 Task: Use Visual Studio Code to install and configure a code formatter.
Action: Mouse moved to (14, 184)
Screenshot: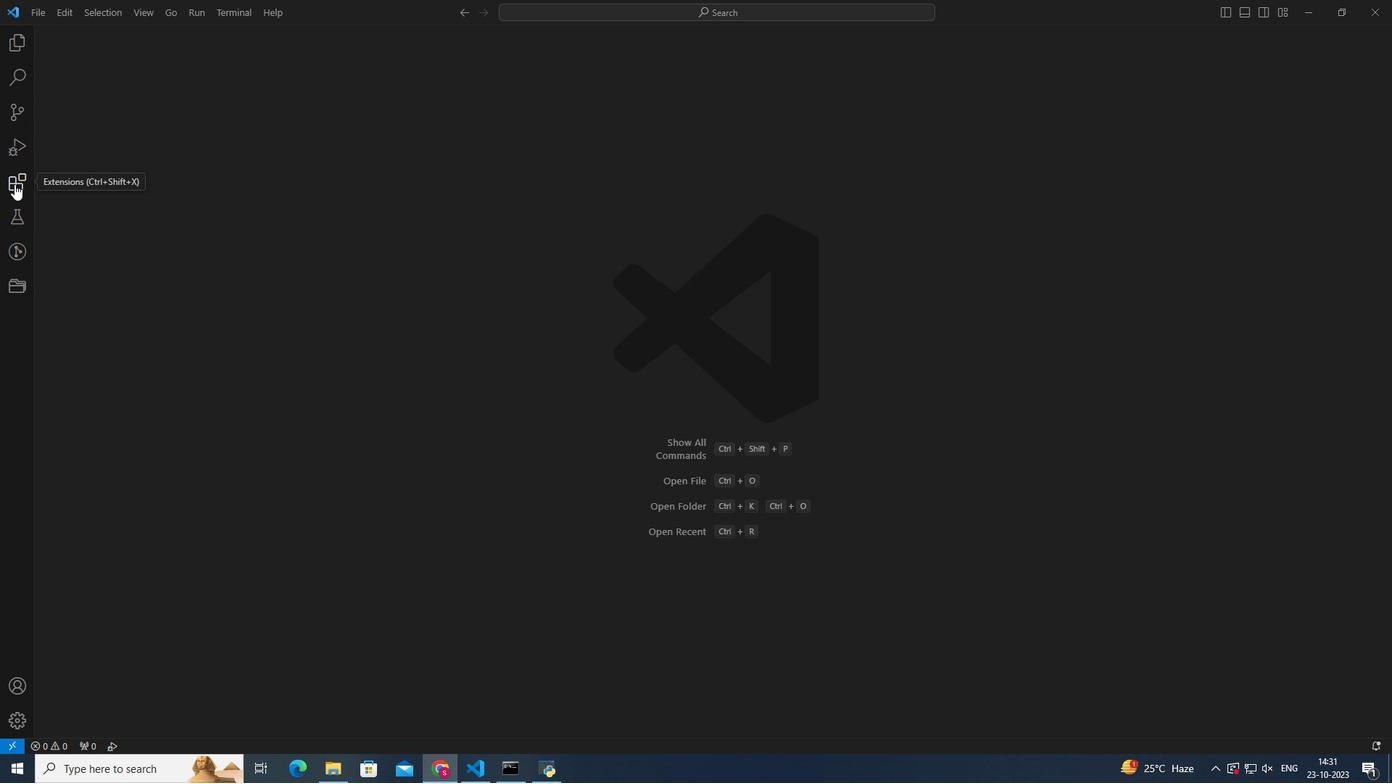 
Action: Mouse pressed left at (14, 184)
Screenshot: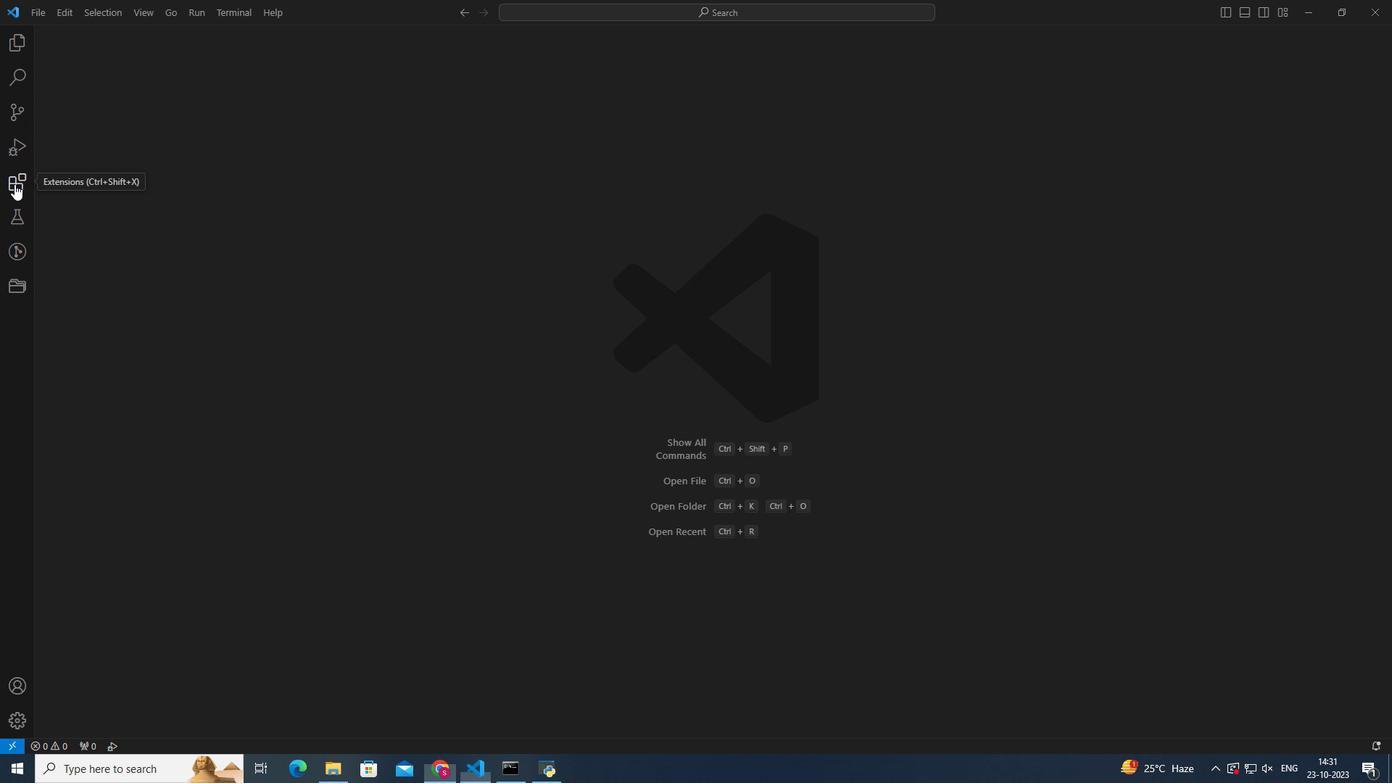 
Action: Mouse moved to (95, 59)
Screenshot: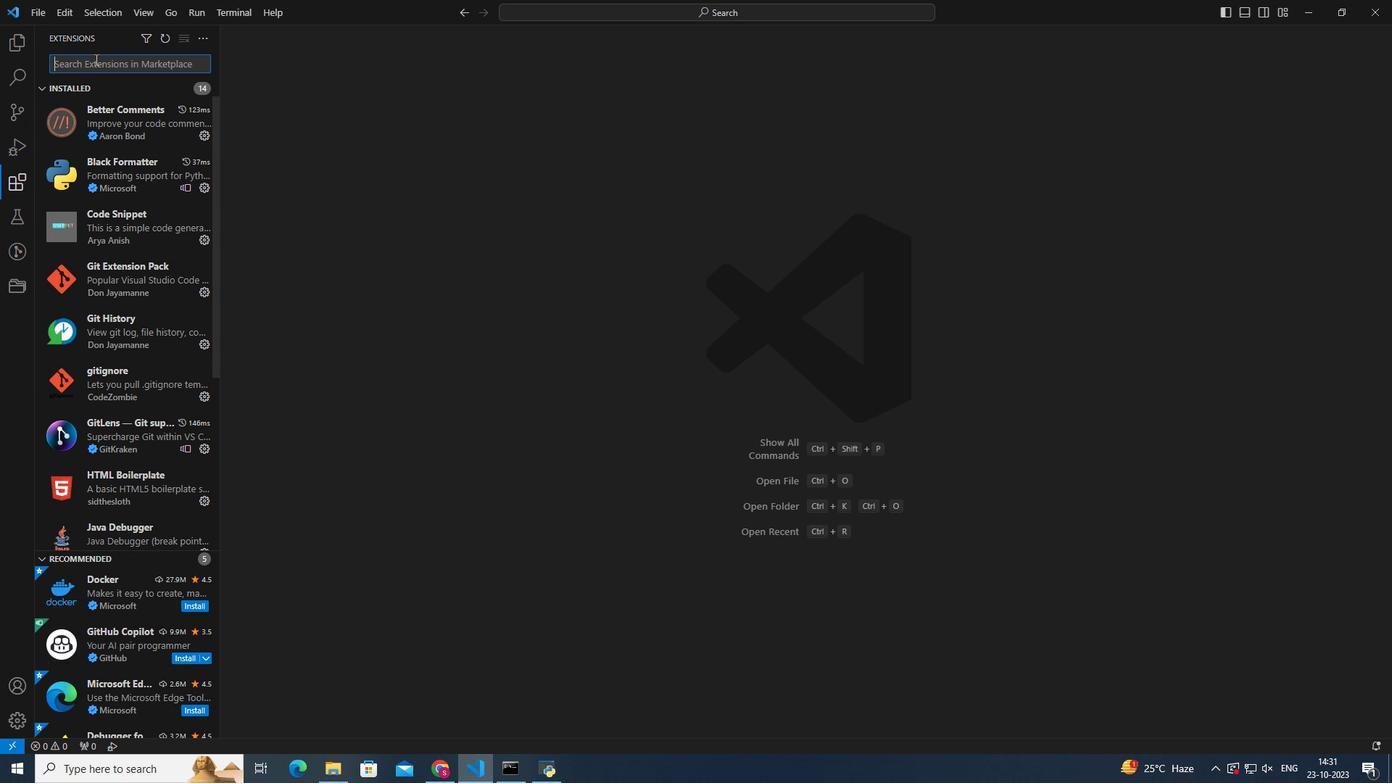 
Action: Mouse pressed left at (95, 59)
Screenshot: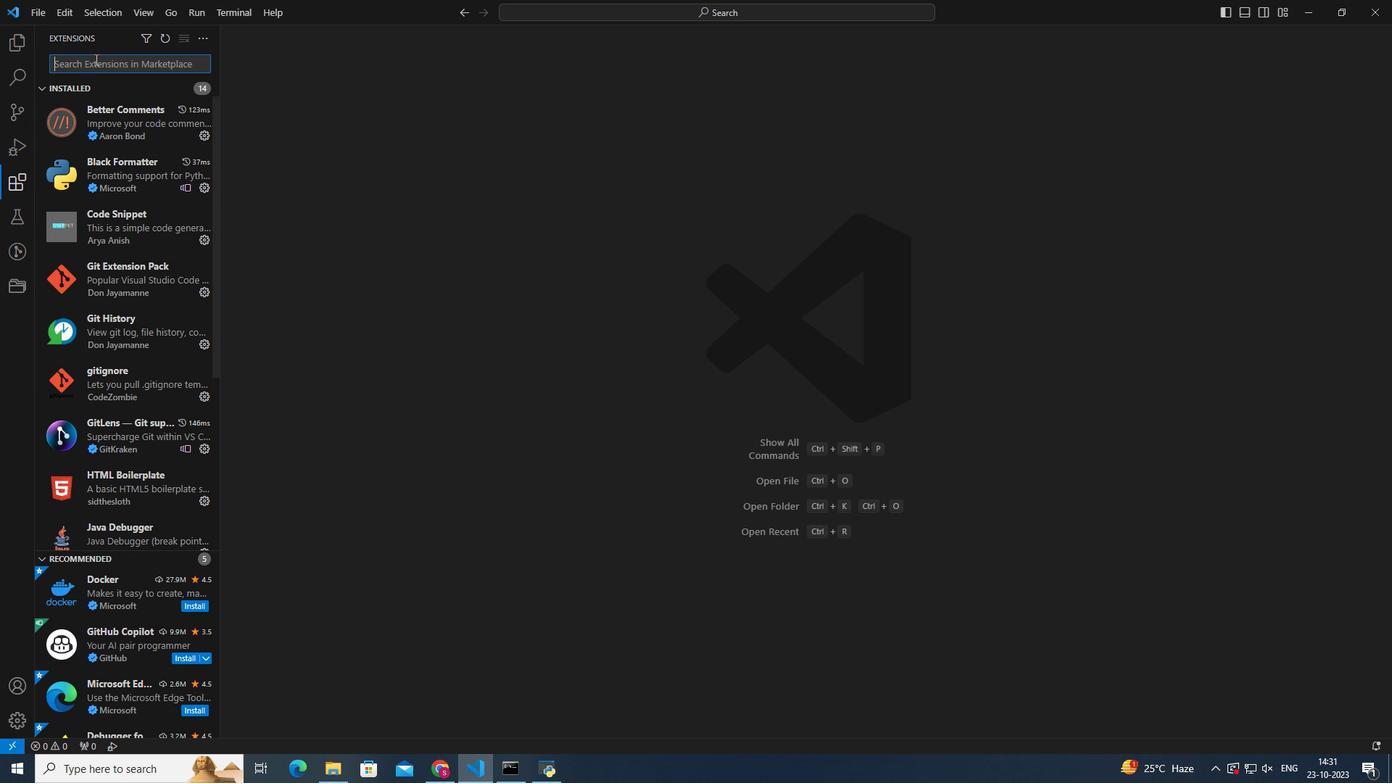 
Action: Key pressed prettier
Screenshot: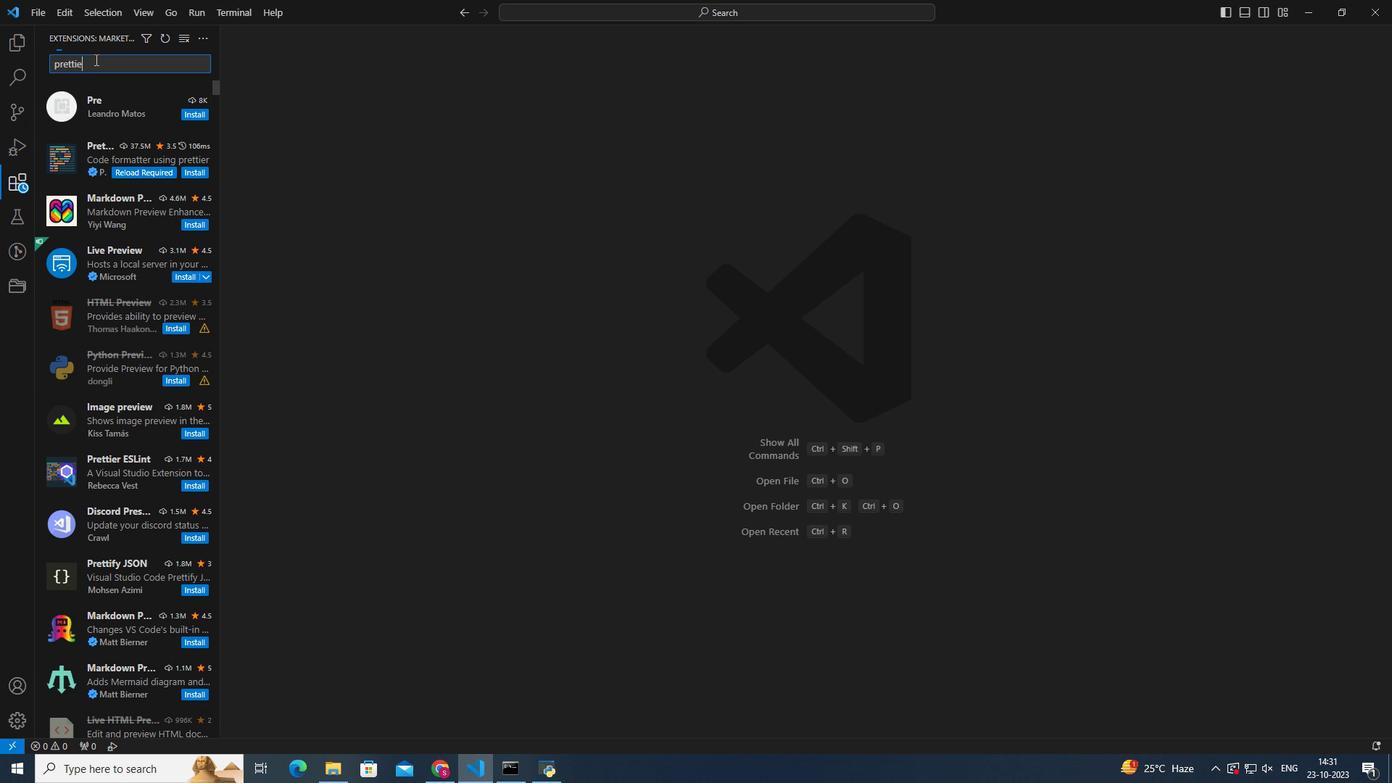 
Action: Mouse moved to (111, 95)
Screenshot: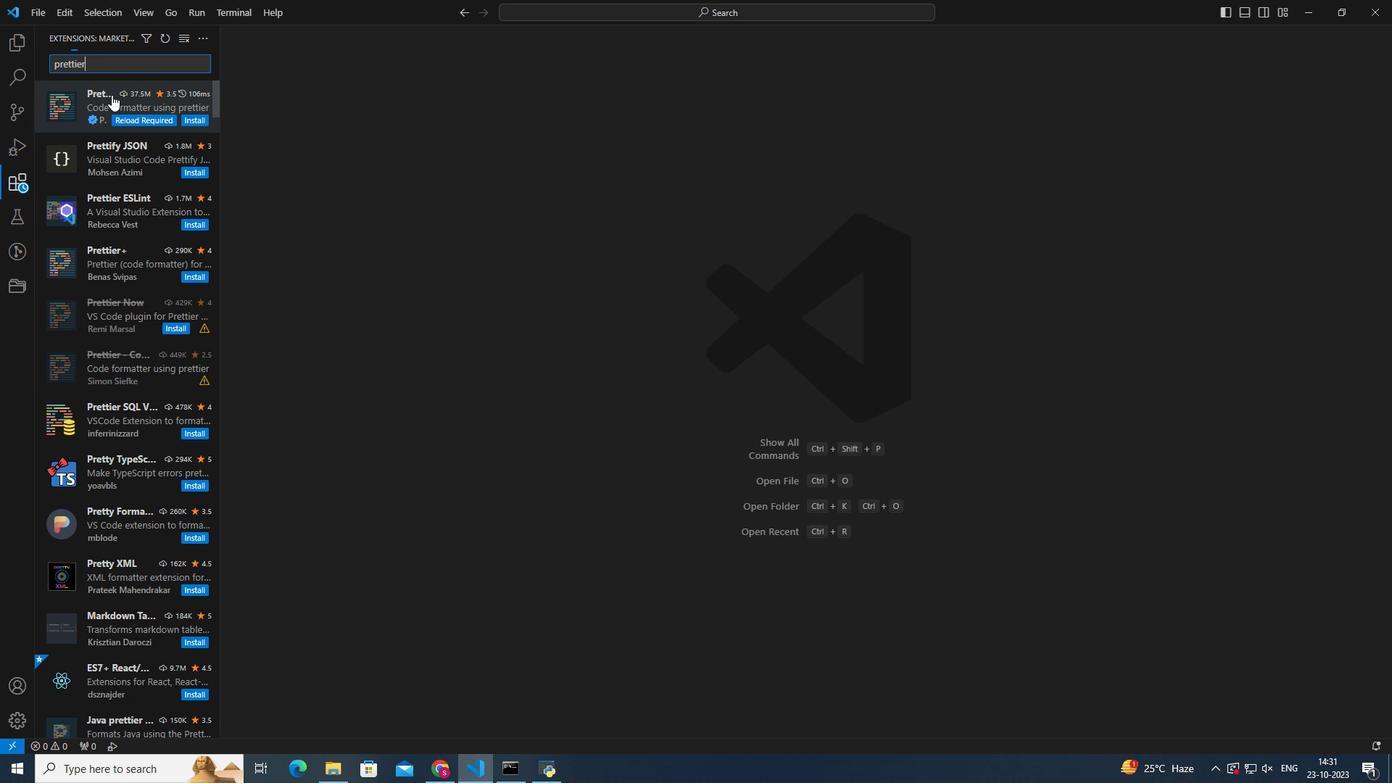 
Action: Mouse pressed left at (111, 95)
Screenshot: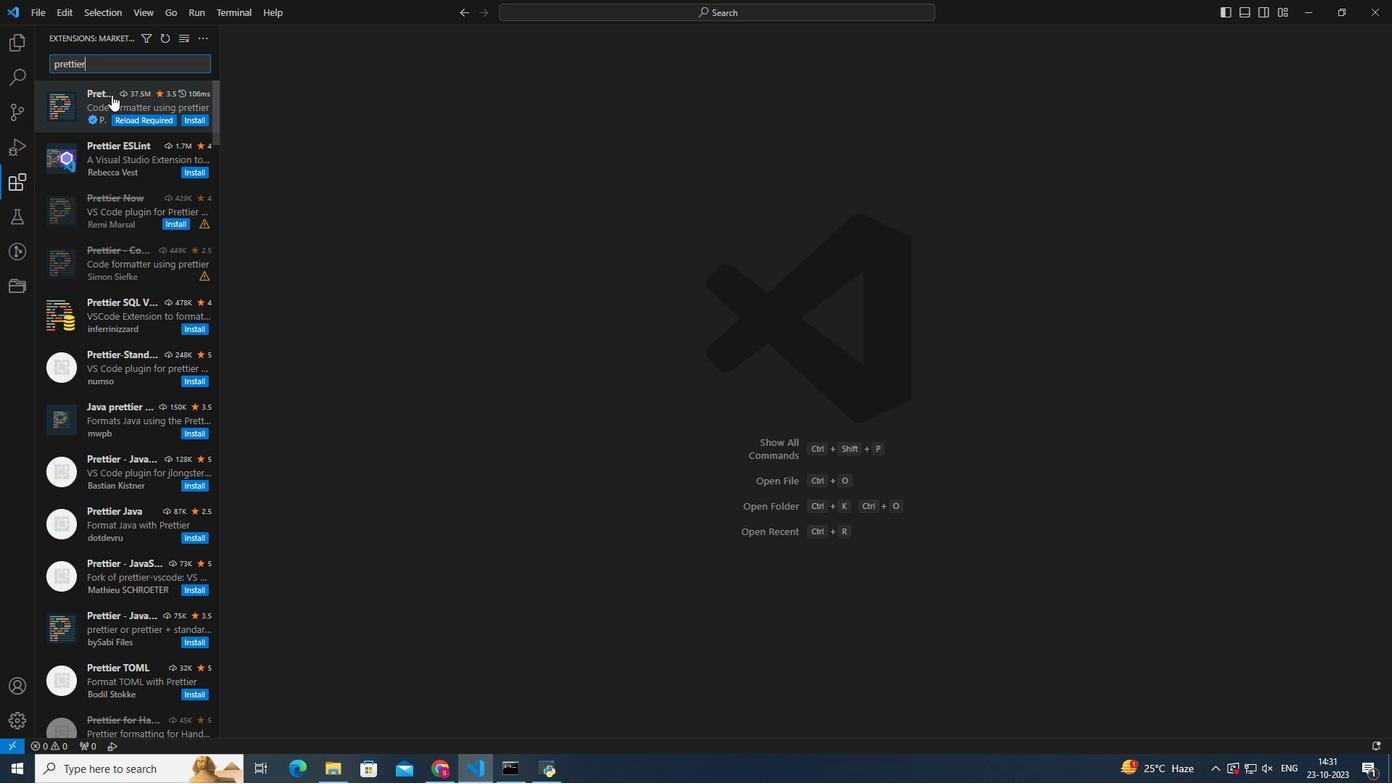 
Action: Mouse moved to (544, 139)
Screenshot: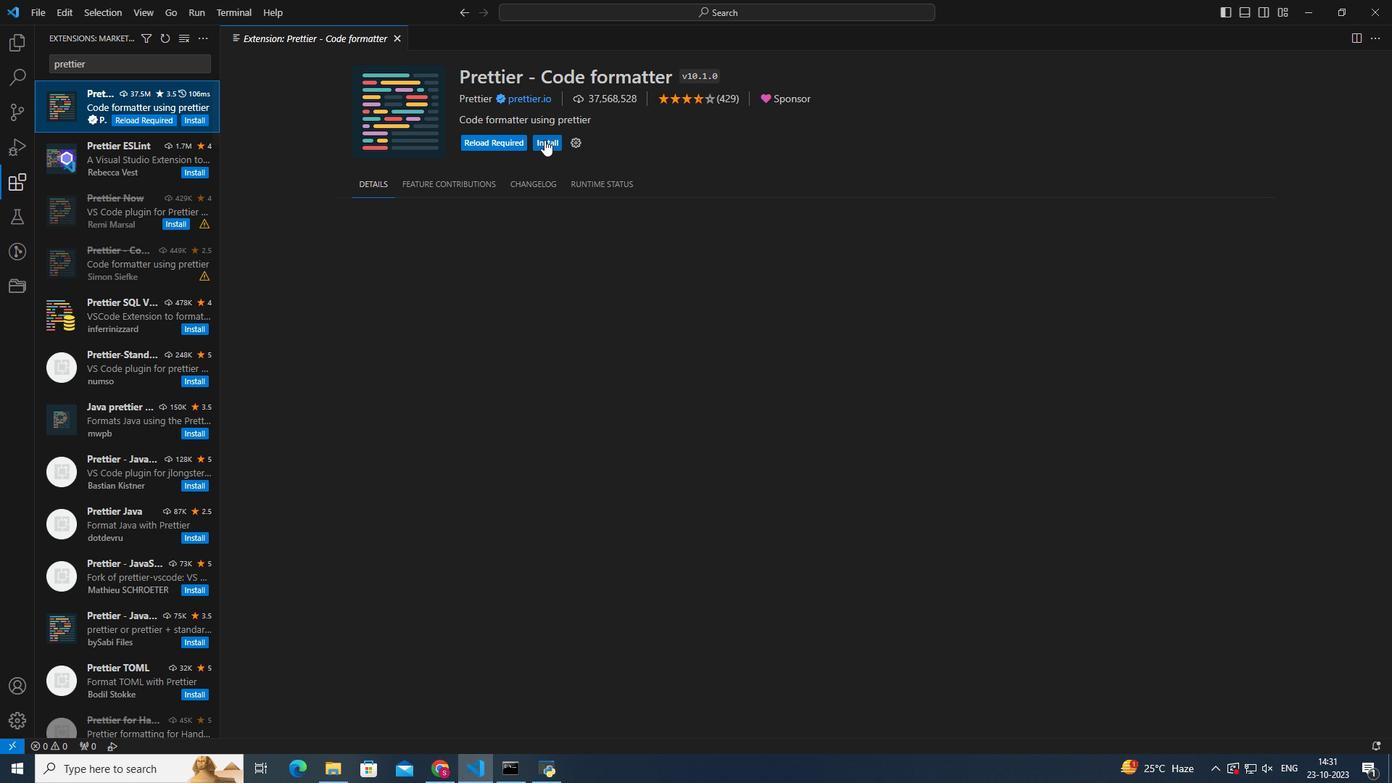 
Action: Mouse pressed left at (544, 139)
Screenshot: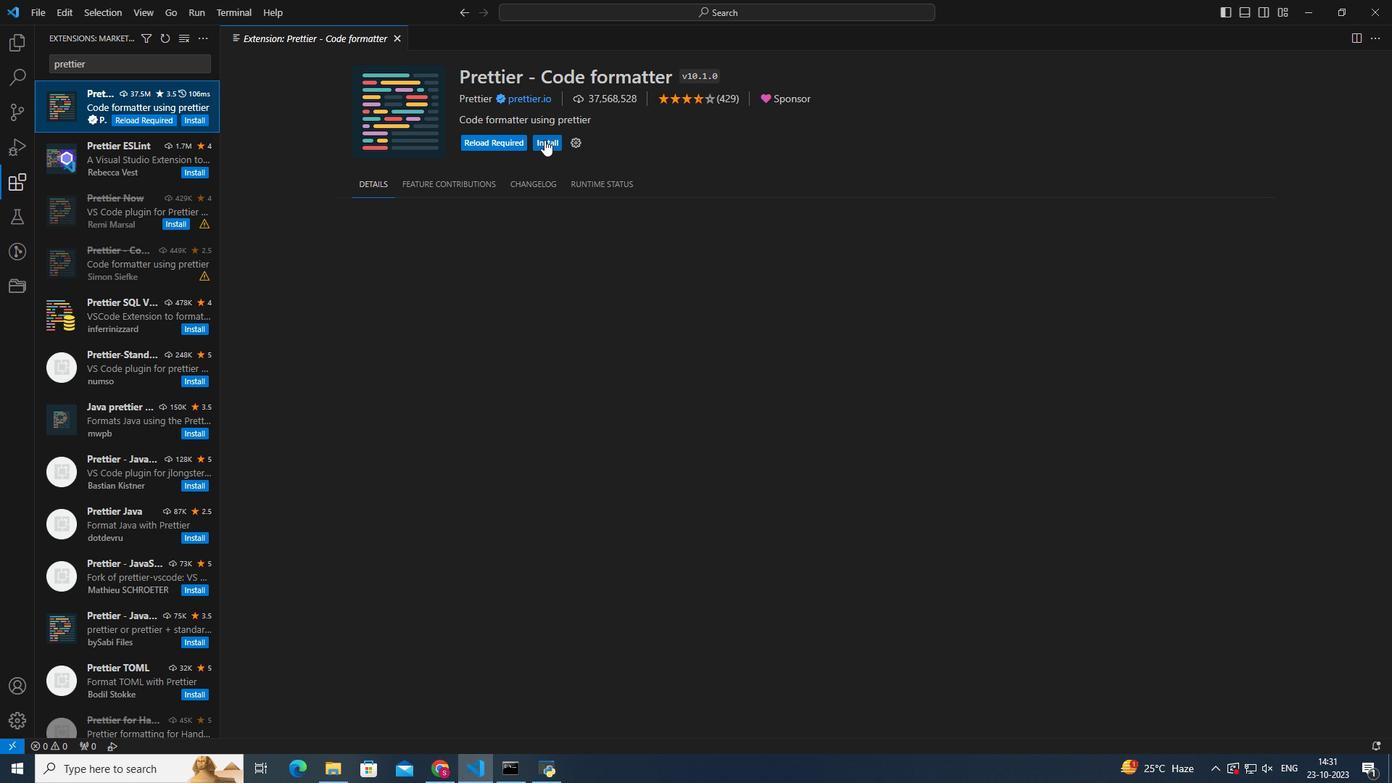 
Action: Mouse moved to (396, 34)
Screenshot: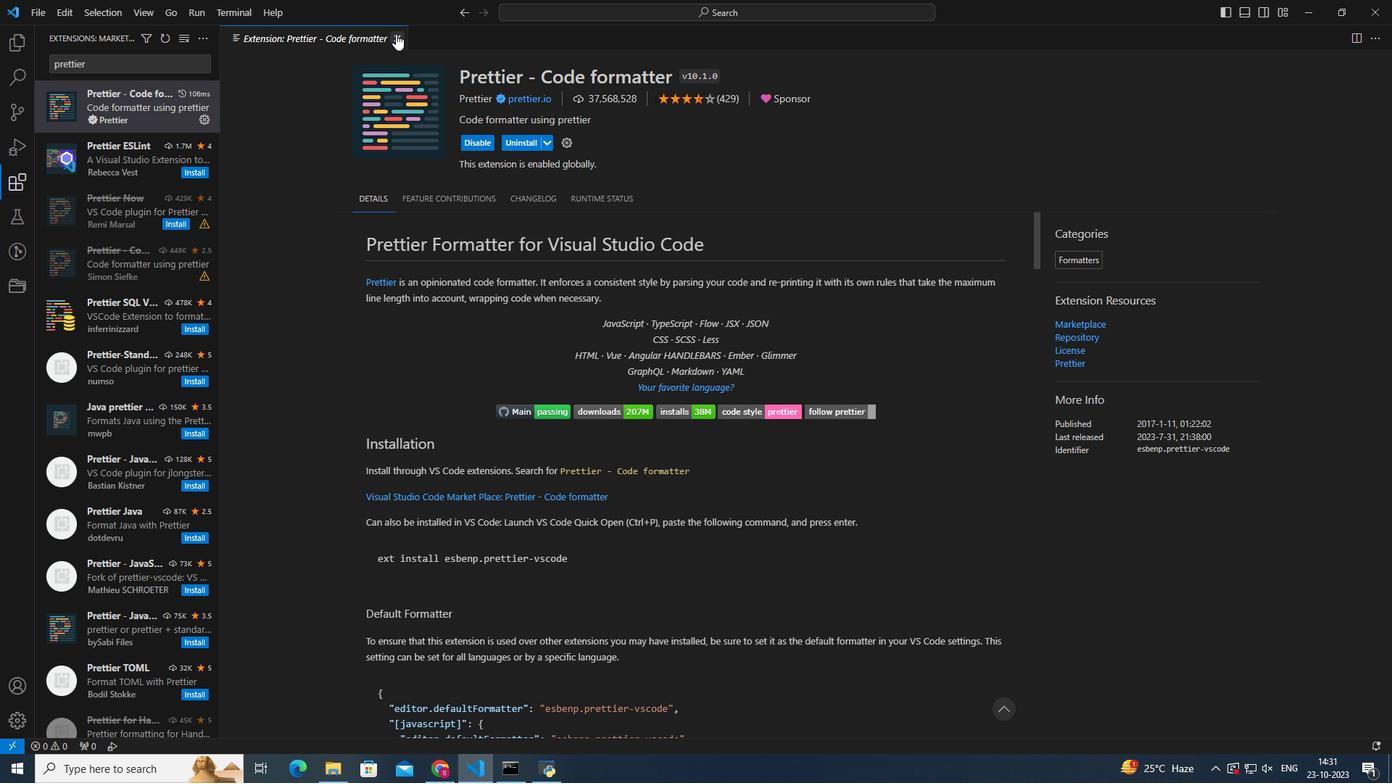 
Action: Mouse pressed left at (396, 34)
Screenshot: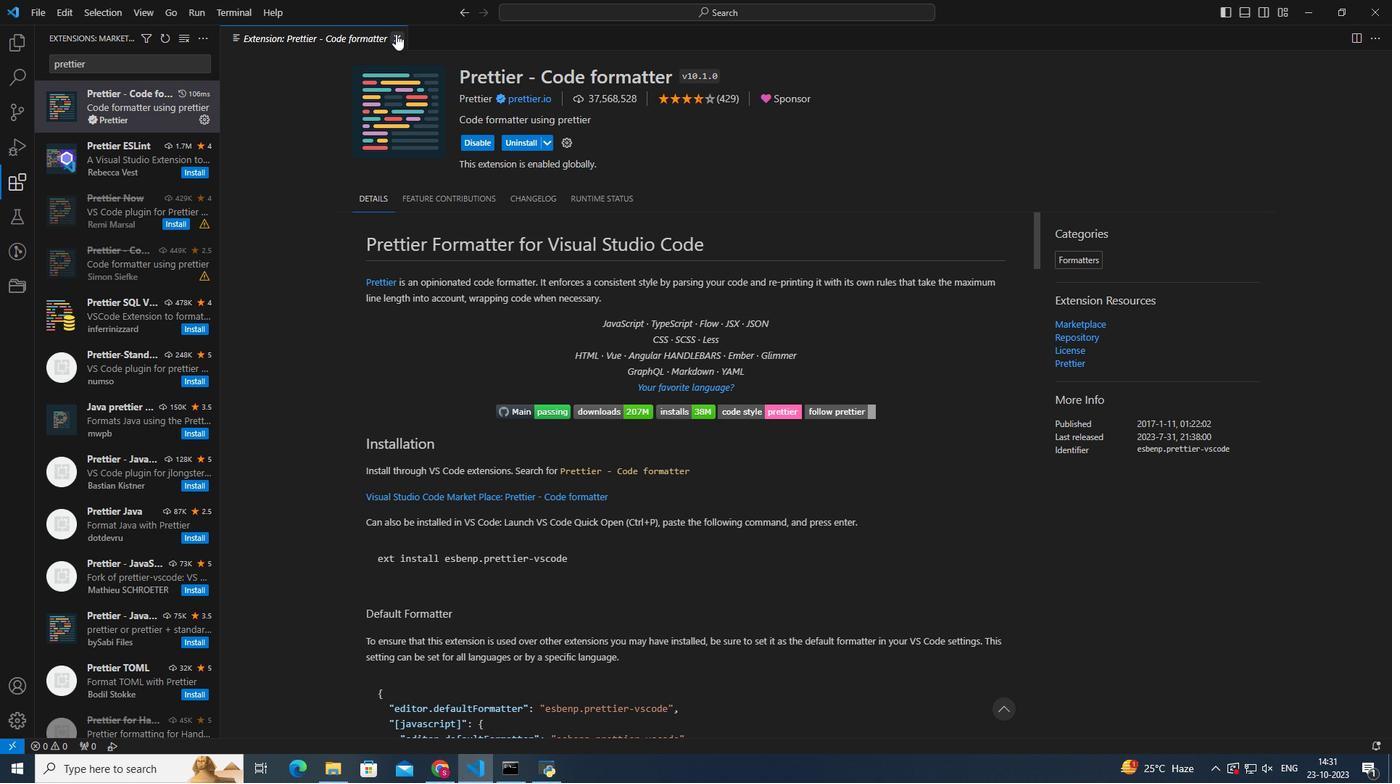 
Action: Mouse moved to (24, 182)
Screenshot: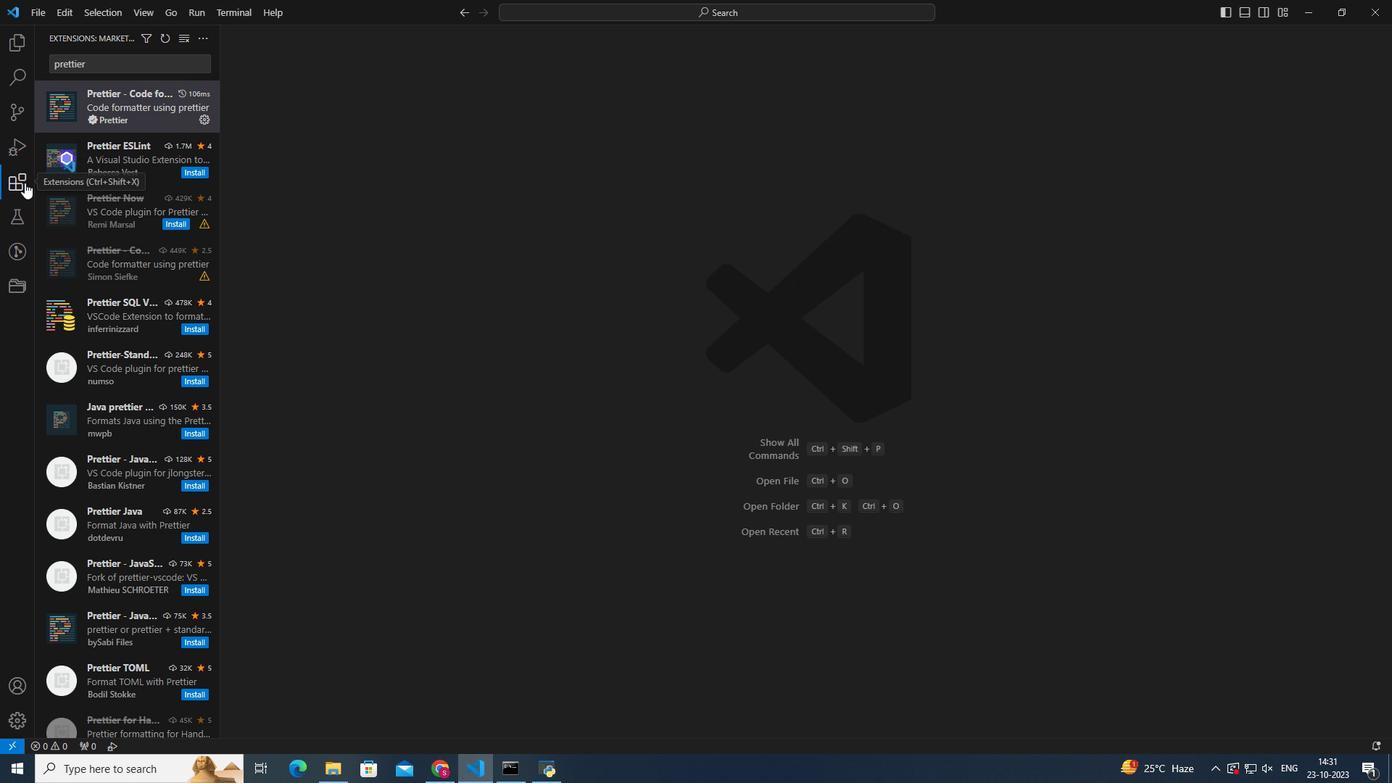
Action: Mouse pressed left at (24, 182)
Screenshot: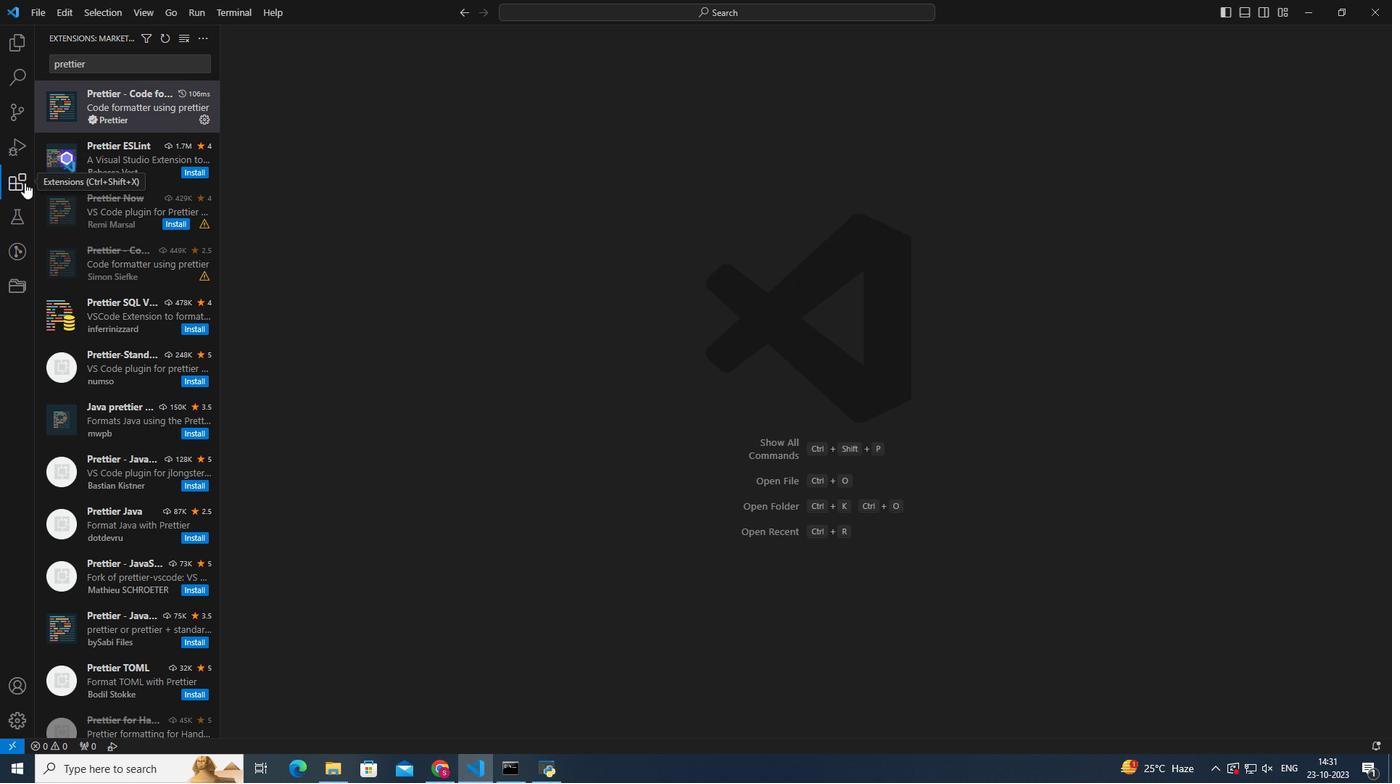 
Action: Mouse moved to (13, 723)
Screenshot: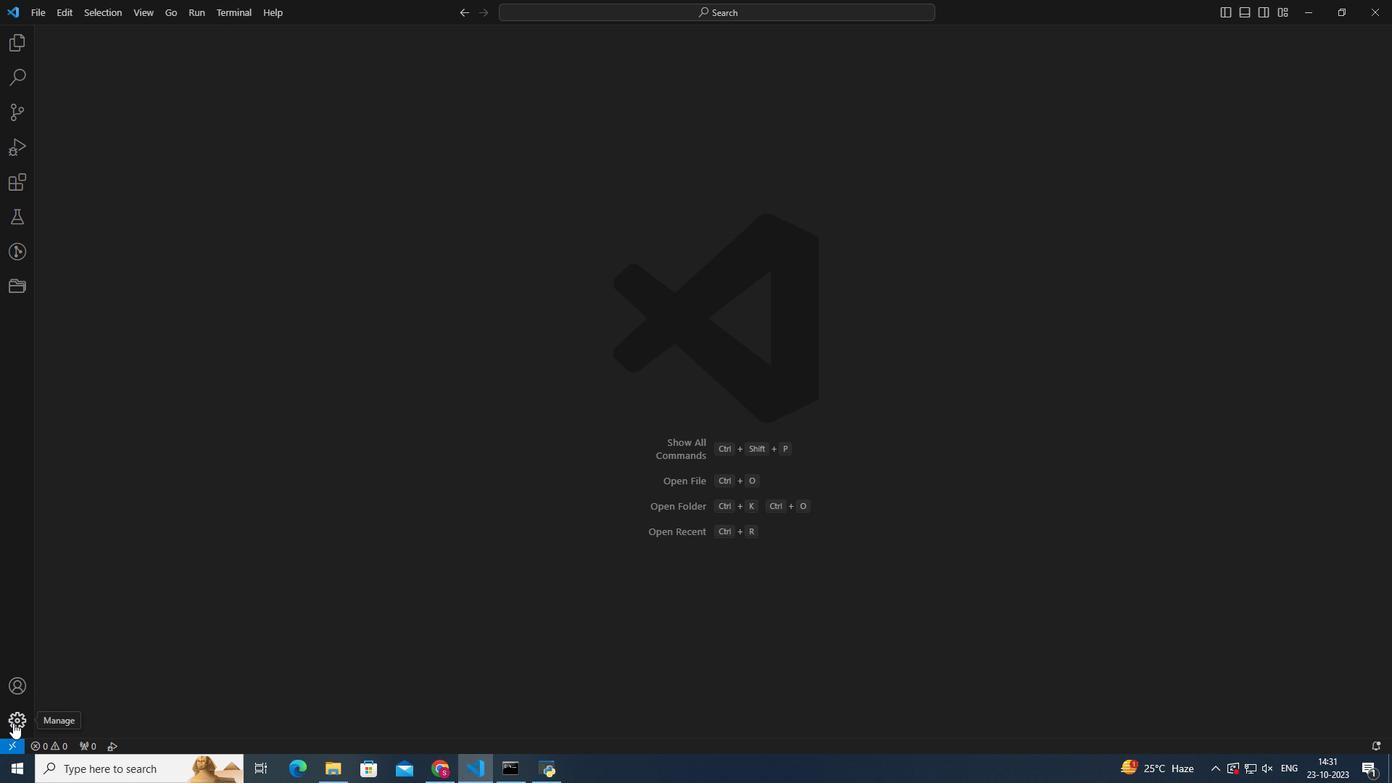 
Action: Mouse pressed left at (13, 723)
Screenshot: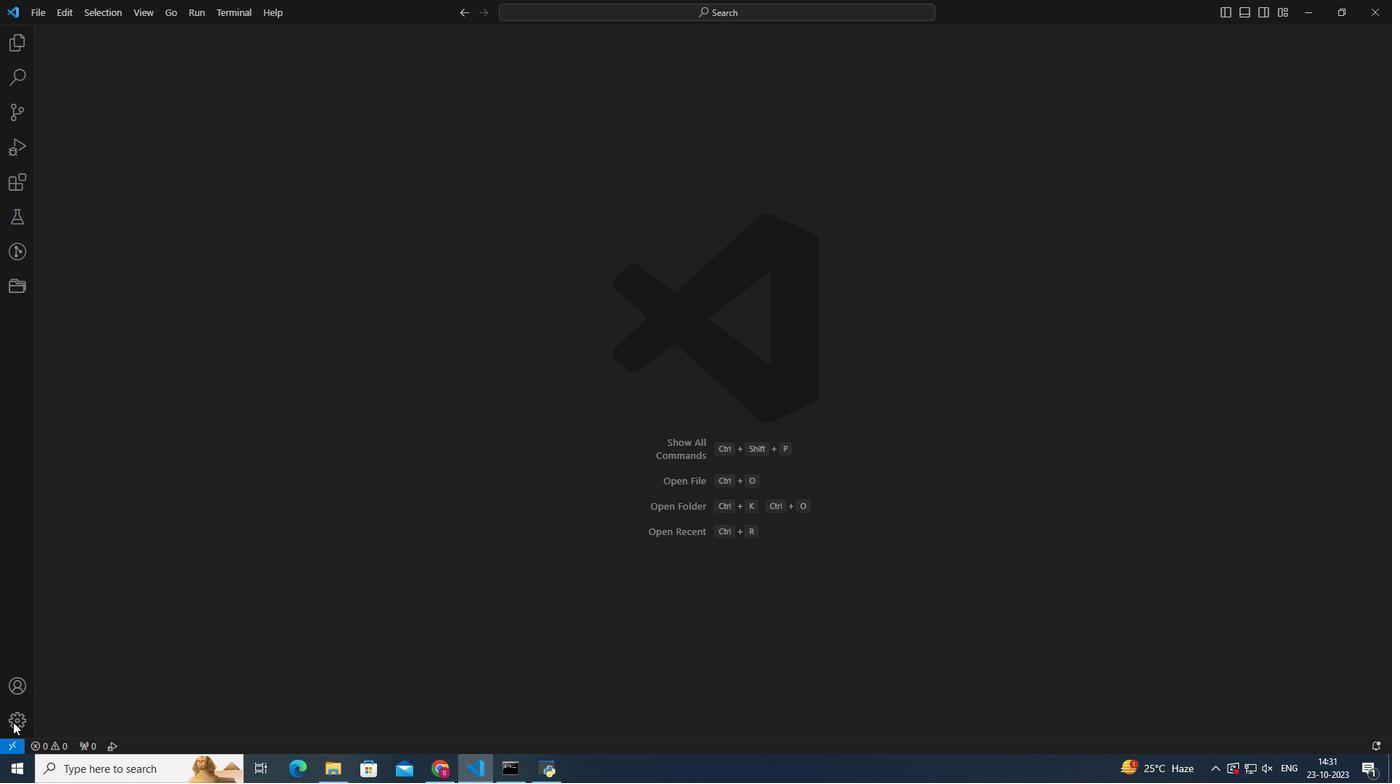 
Action: Mouse moved to (87, 575)
Screenshot: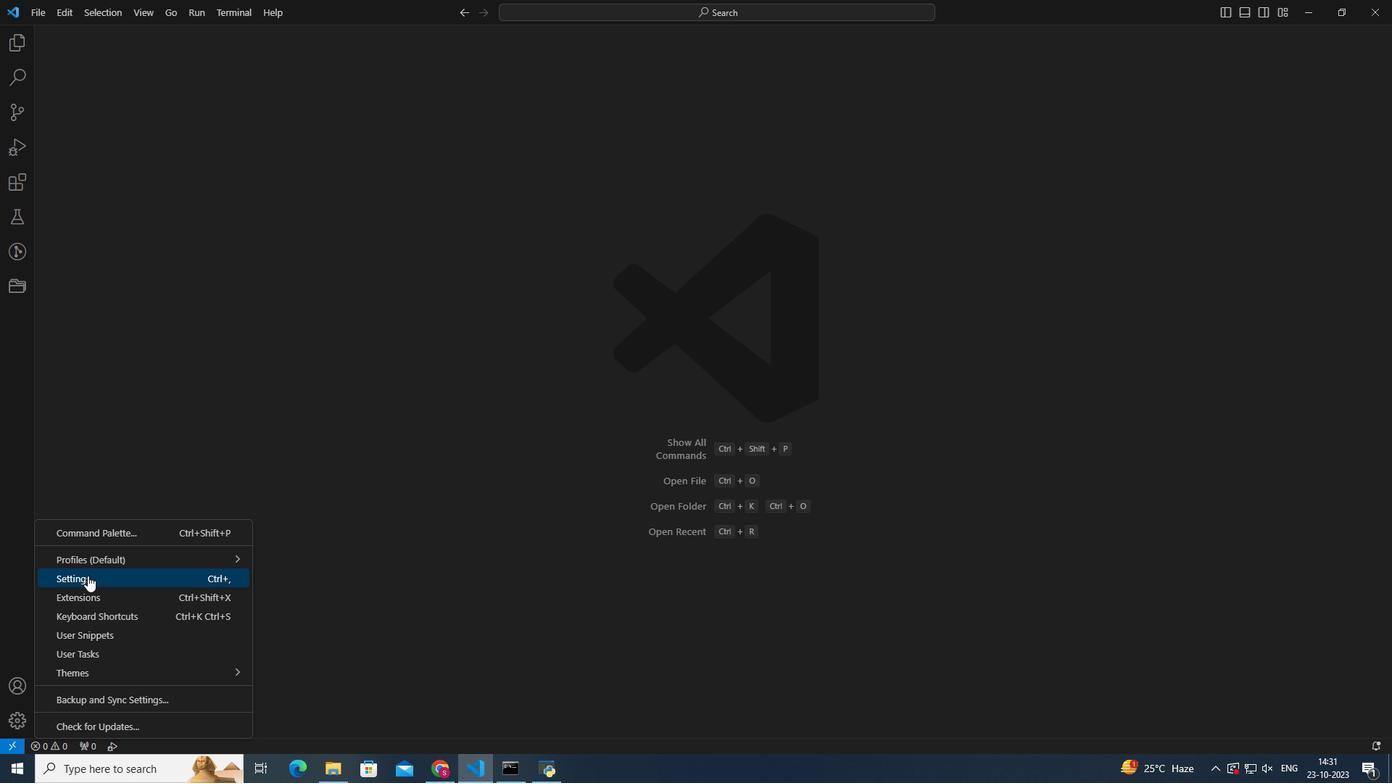 
Action: Mouse pressed left at (87, 575)
Screenshot: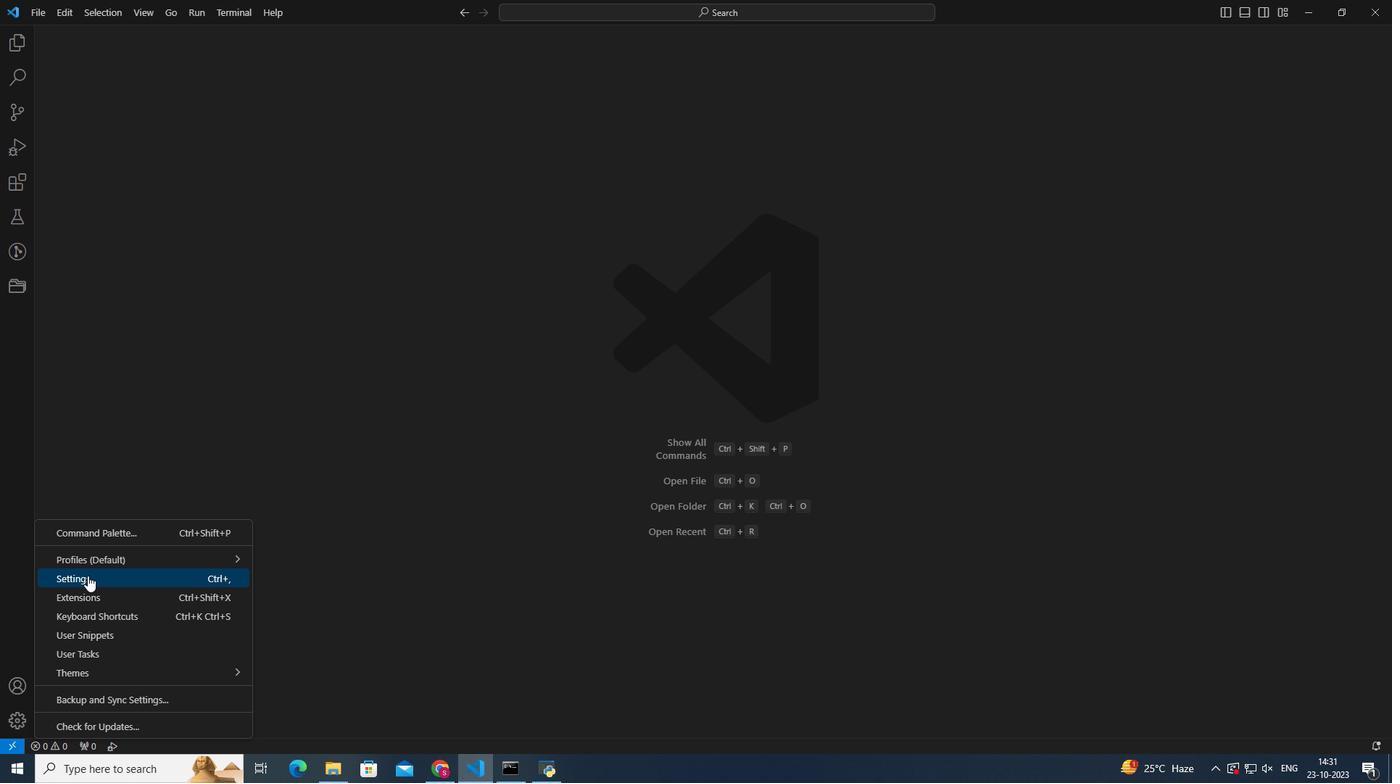 
Action: Mouse moved to (1341, 38)
Screenshot: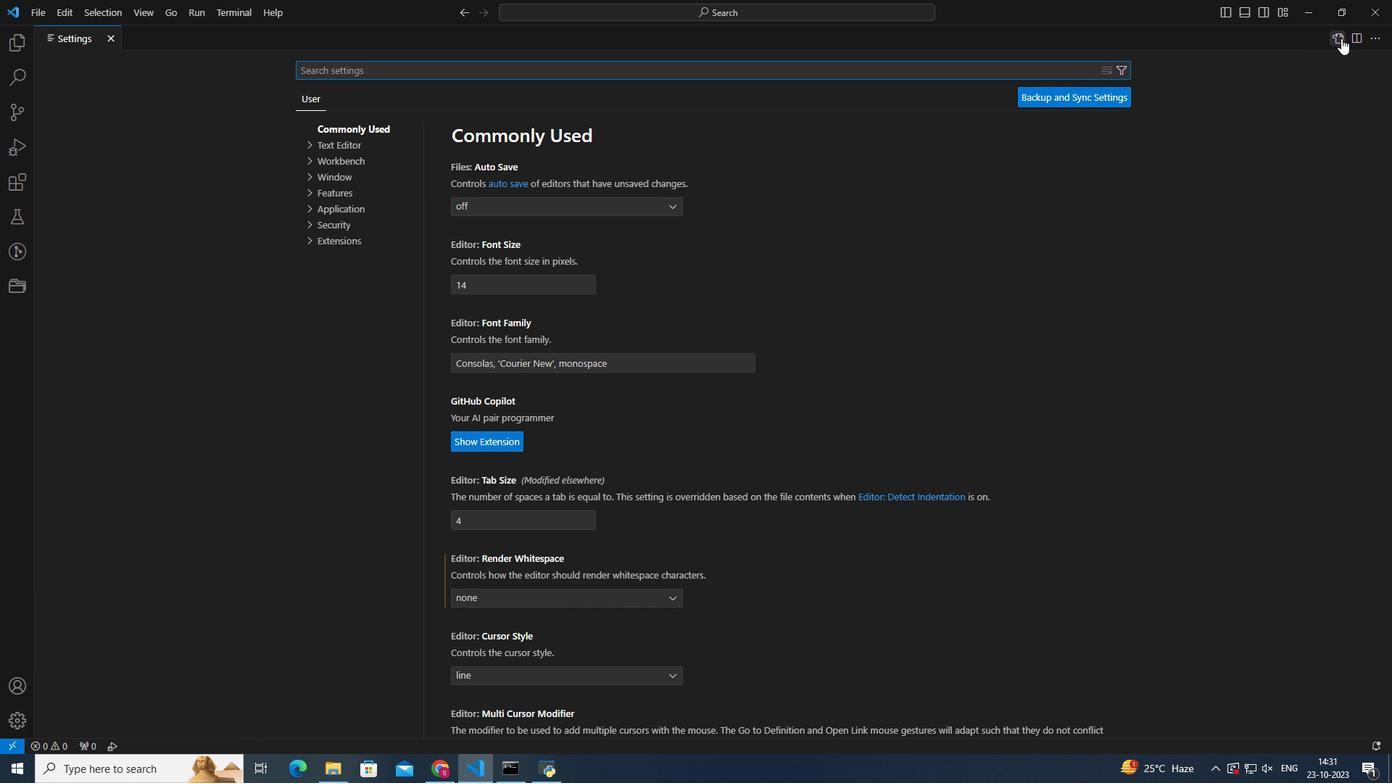 
Action: Mouse pressed left at (1341, 38)
Screenshot: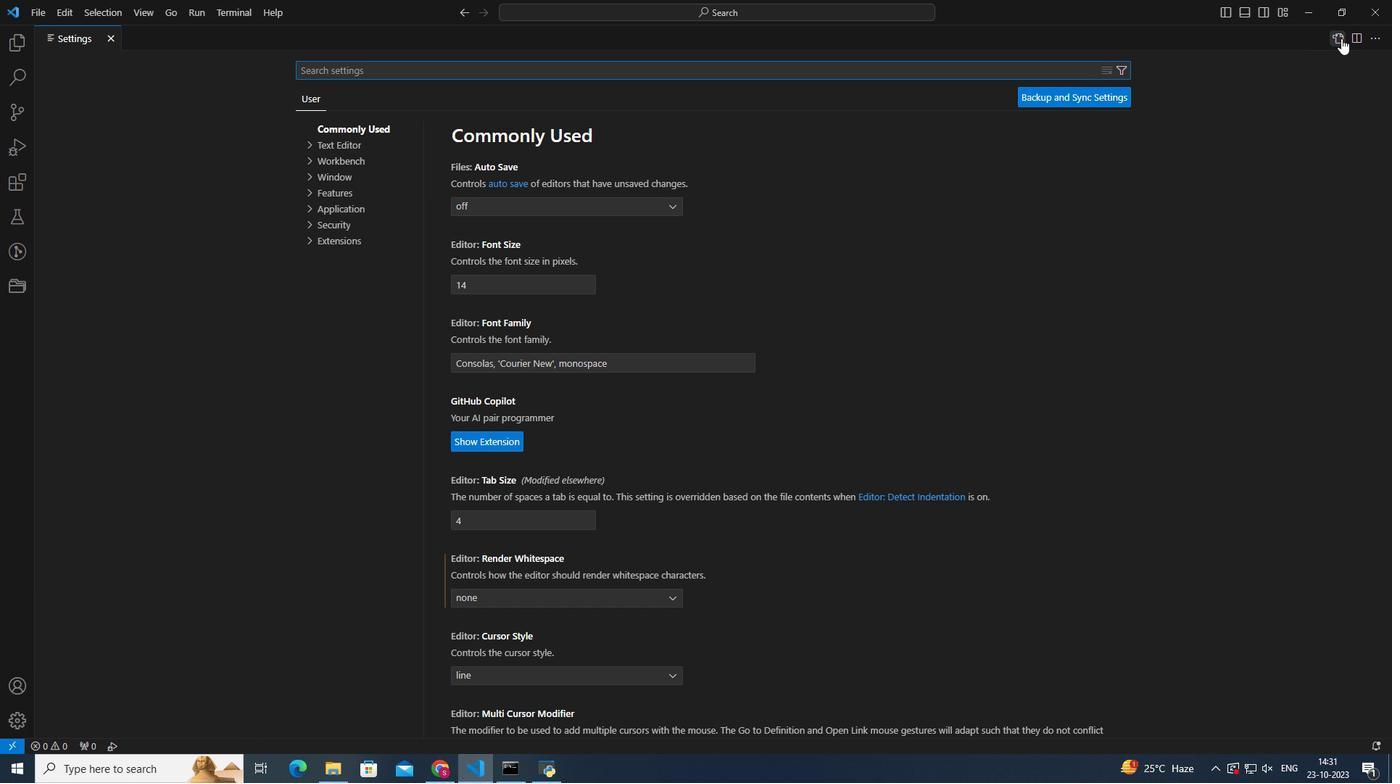 
Action: Mouse moved to (104, 528)
Screenshot: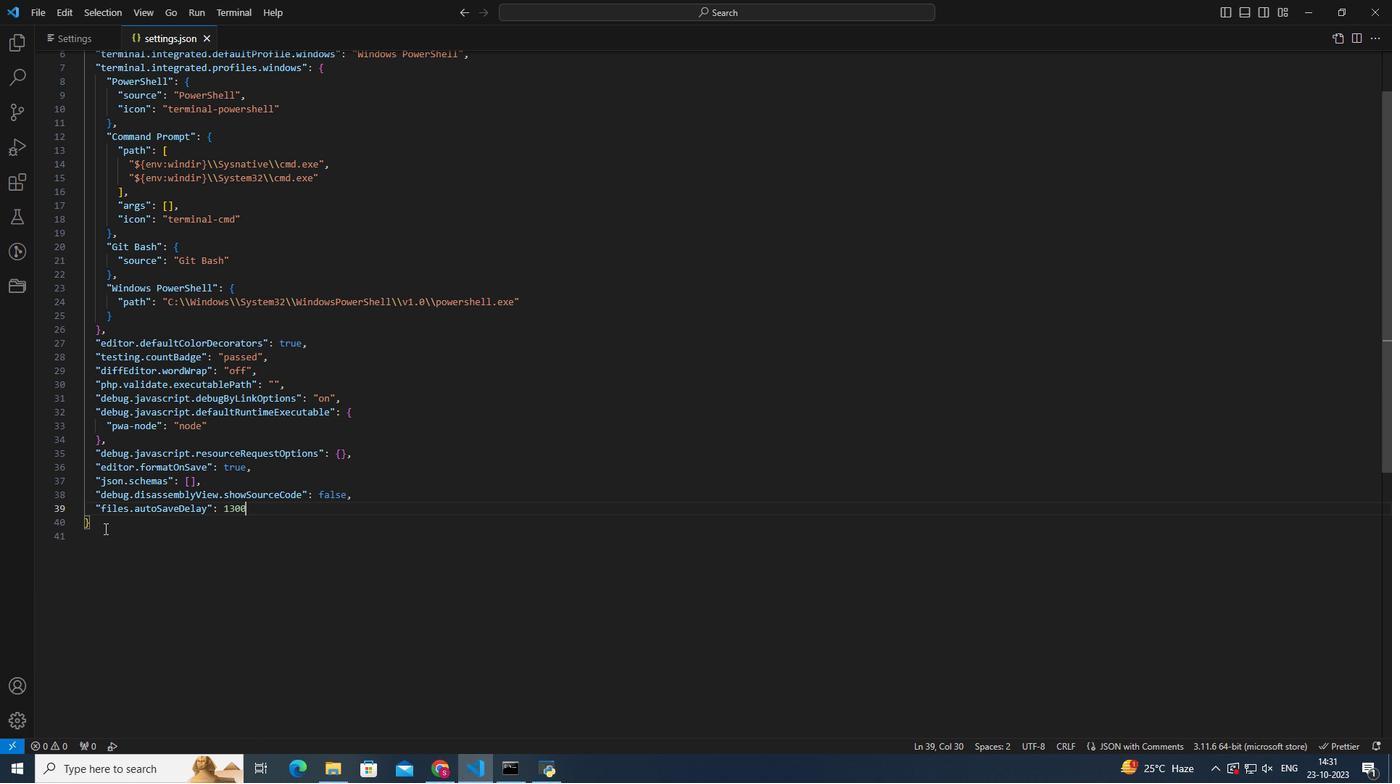 
Action: Mouse pressed left at (104, 528)
Screenshot: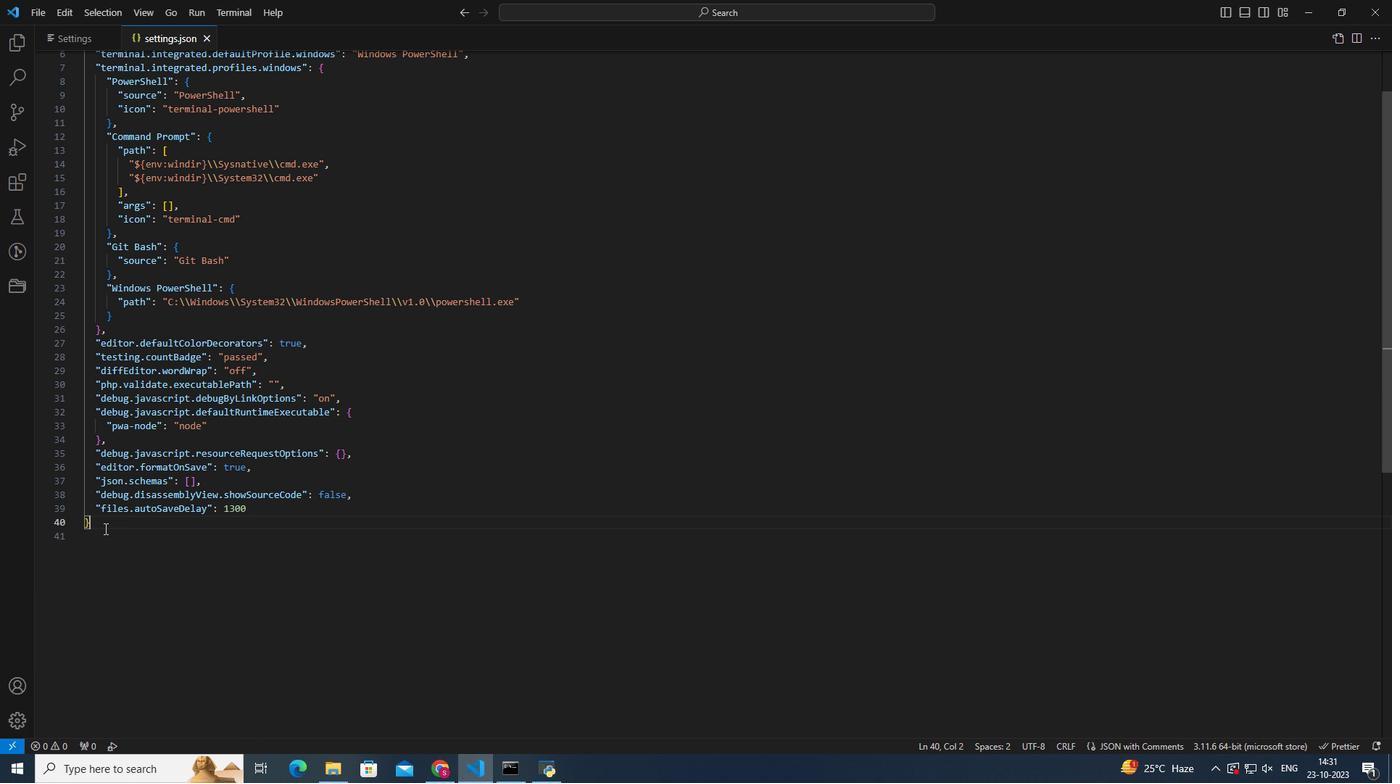 
Action: Mouse moved to (103, 514)
Screenshot: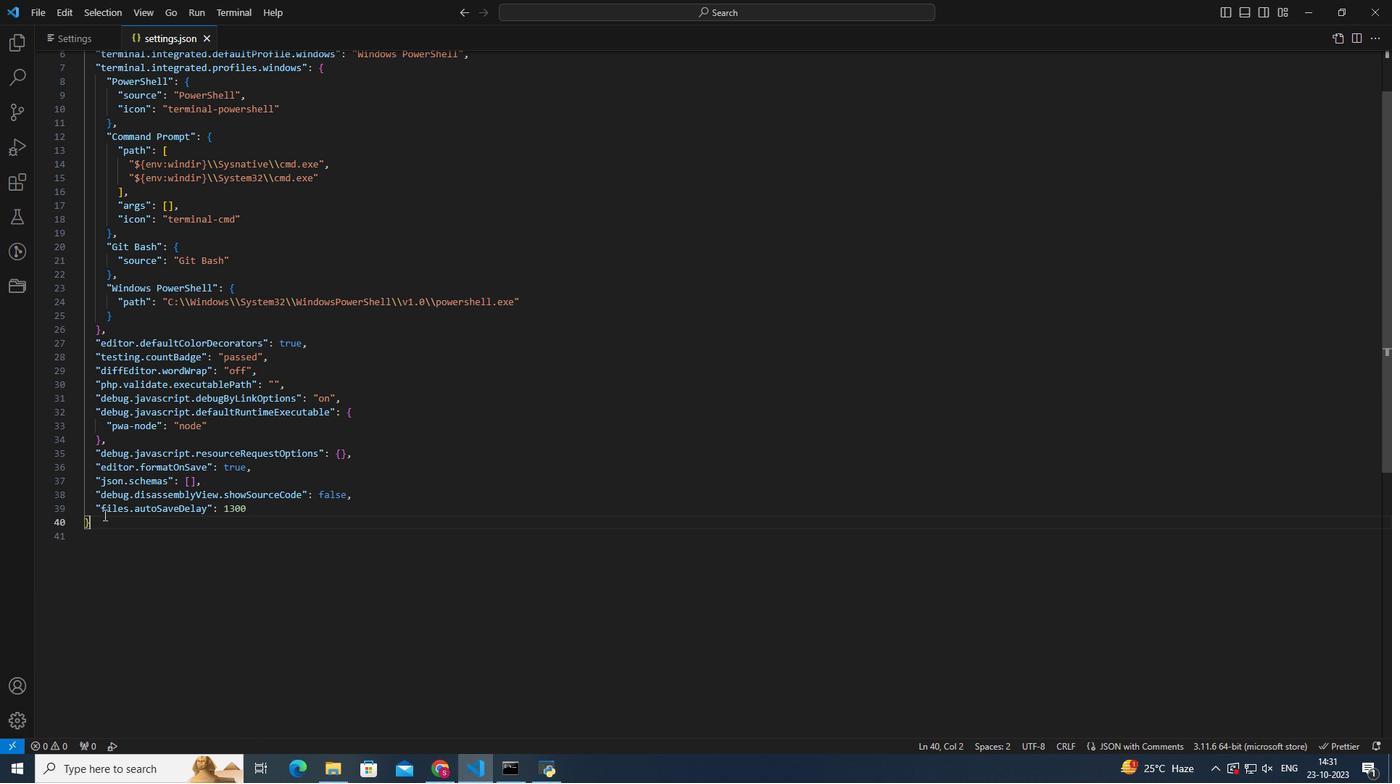 
Action: Key pressed <Key.enter><Key.shift_r>"edo<Key.backspace>itor.default<Key.shift>Formatter<Key.right><Key.shift_r><Key.shift_r>:<Key.space><Key.shift_r>"esbenp.prettier-vscodectrl+S
Screenshot: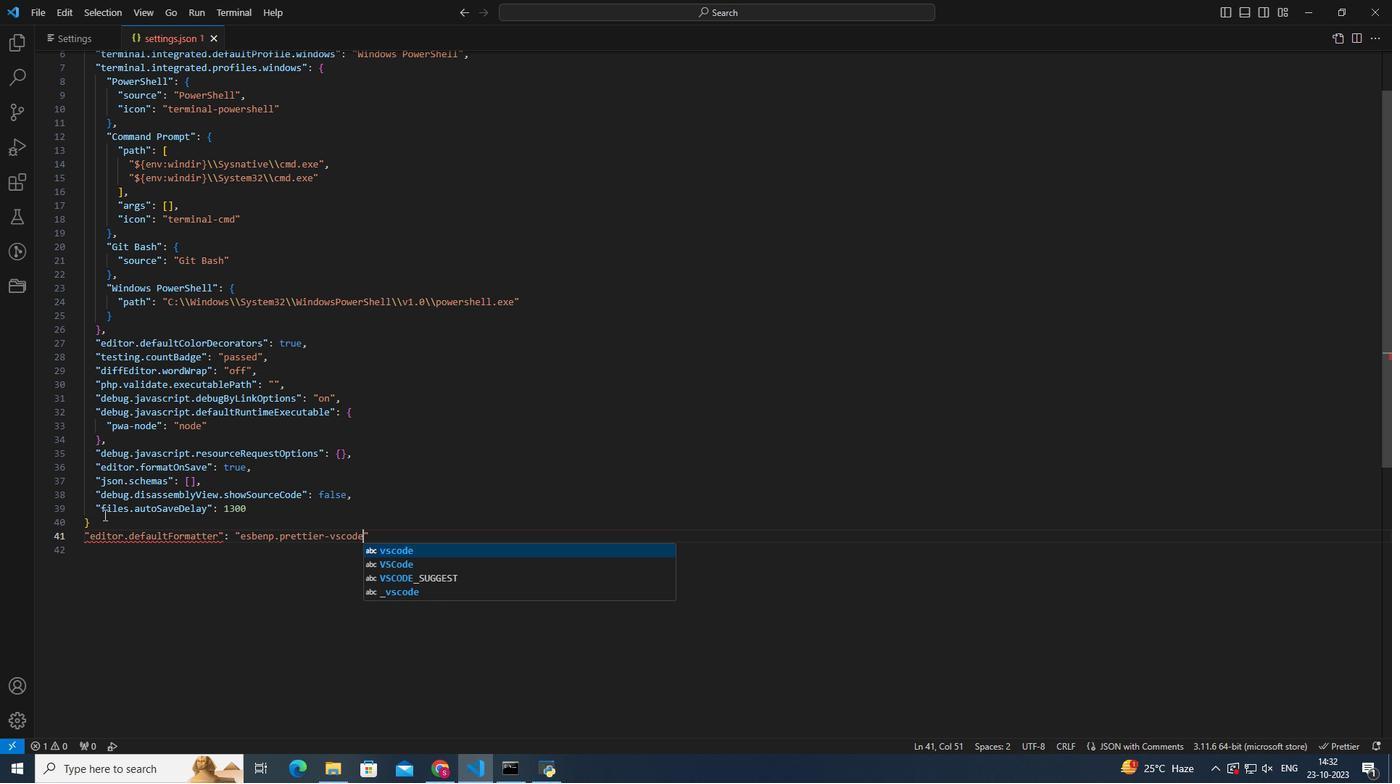 
Action: Mouse moved to (221, 39)
Screenshot: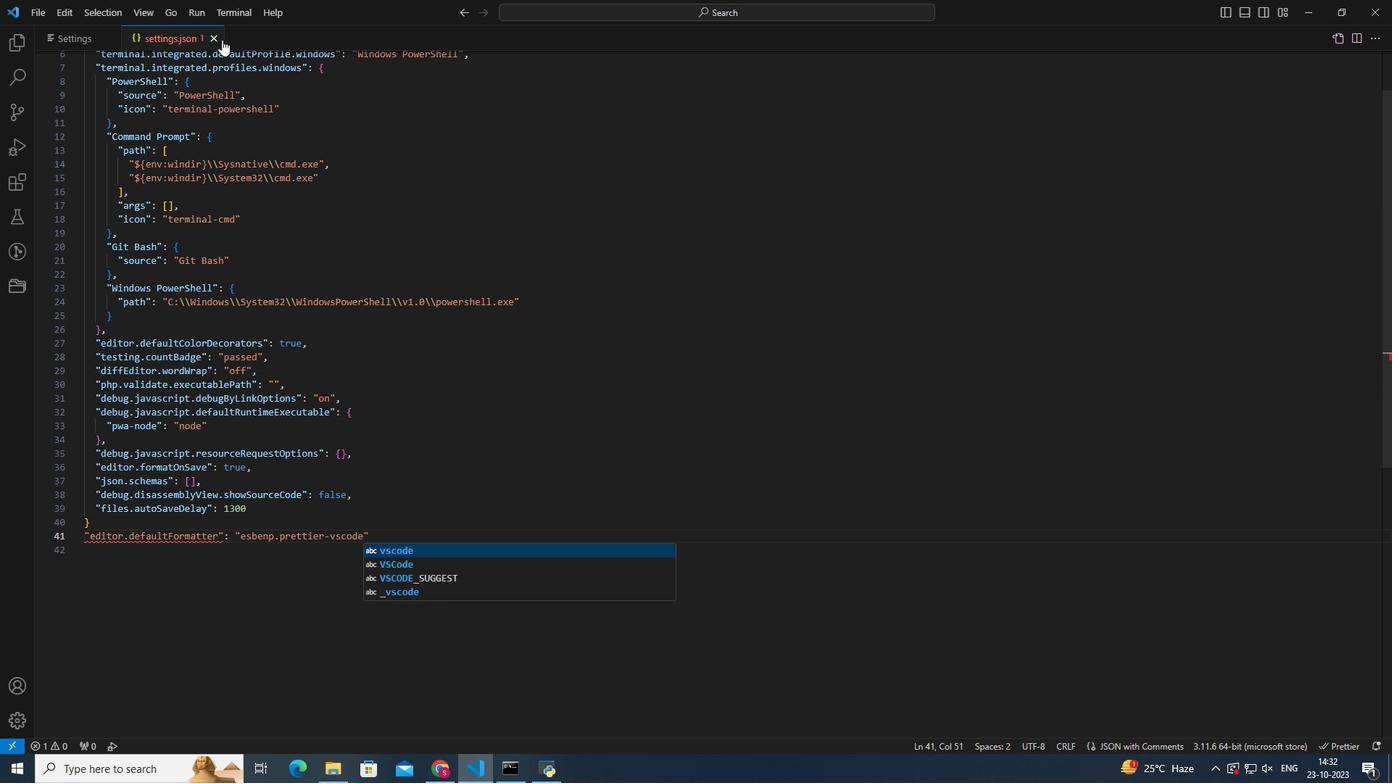 
Action: Mouse pressed left at (221, 39)
Screenshot: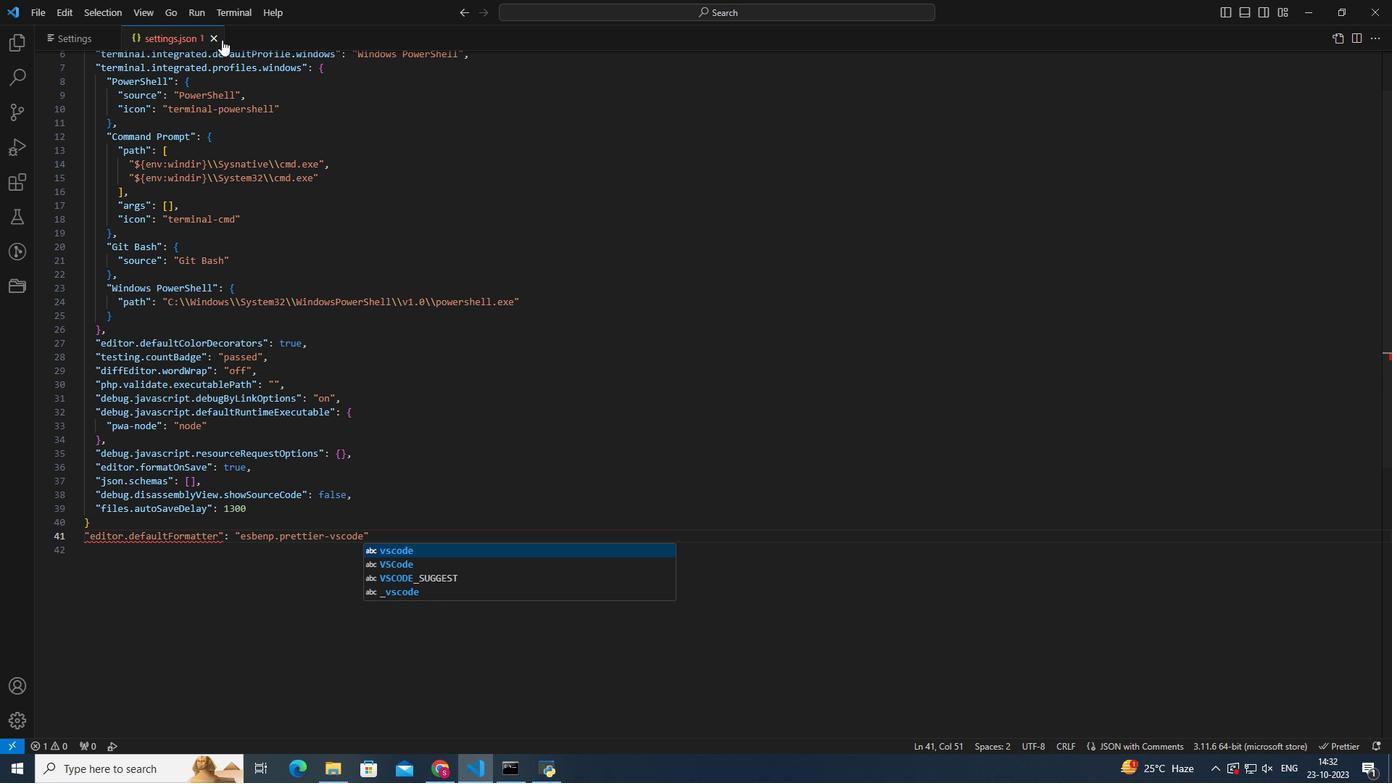 
Action: Mouse moved to (401, 168)
Screenshot: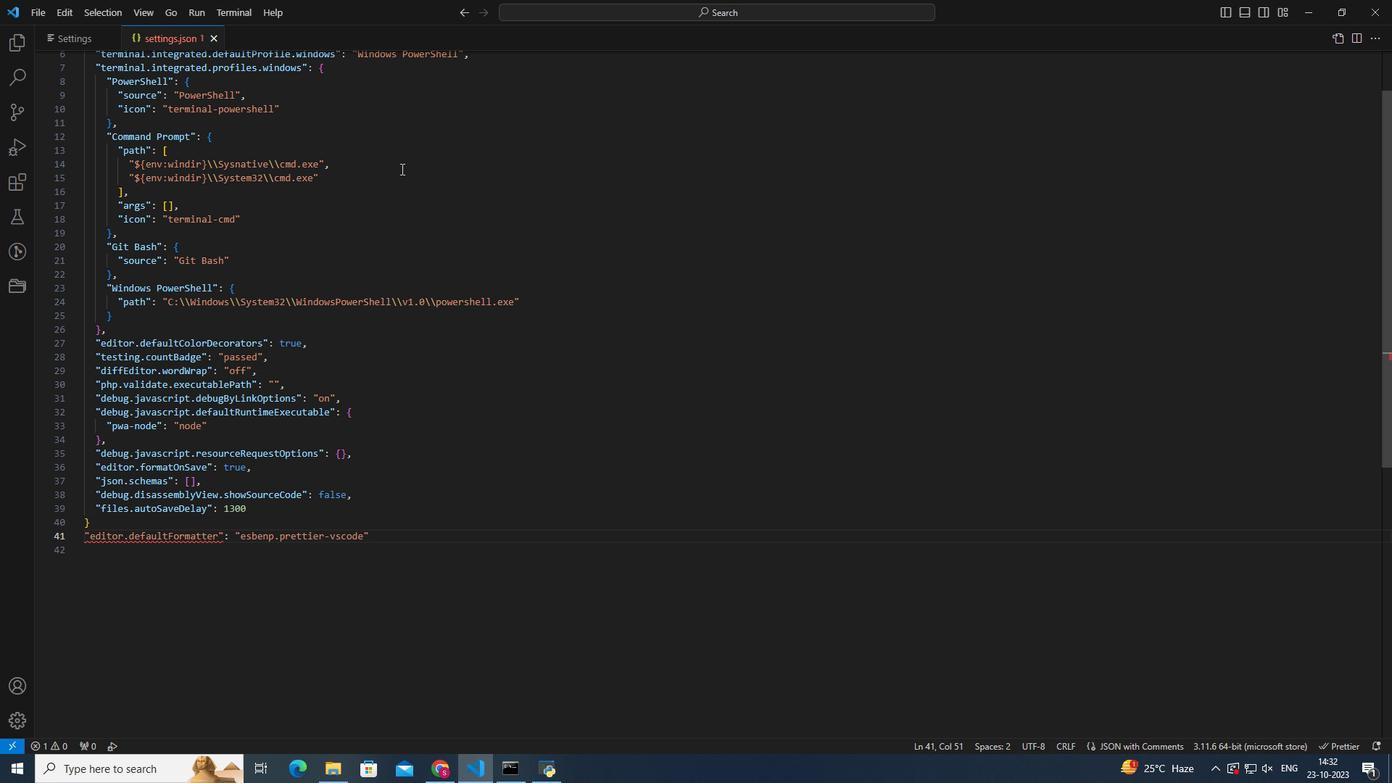
